 Task: Create a meeting invitation titled 'Event Invitation' for July 22, 2023, from 10:00 AM to 10:30 AM in the Comman Room.
Action: Mouse moved to (6, 55)
Screenshot: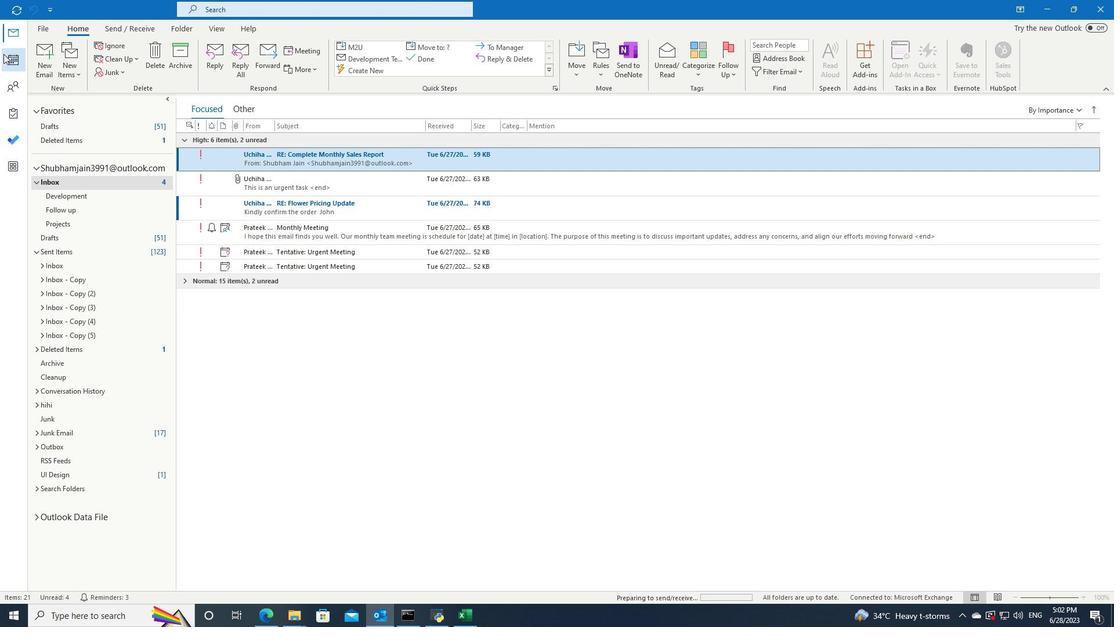 
Action: Mouse pressed left at (6, 55)
Screenshot: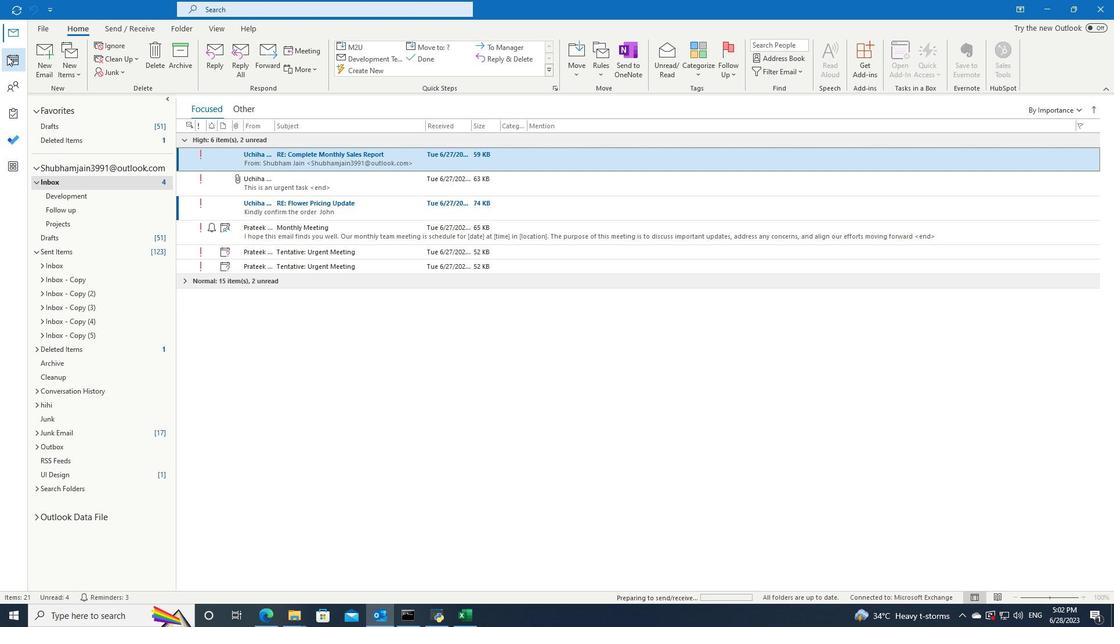 
Action: Mouse moved to (94, 71)
Screenshot: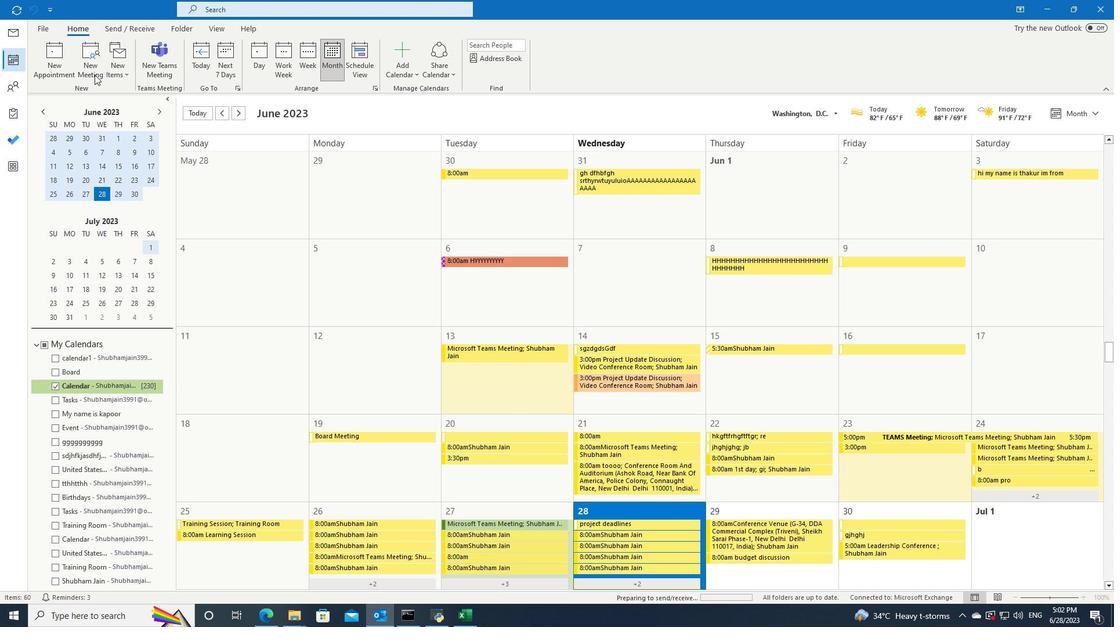 
Action: Mouse pressed left at (94, 71)
Screenshot: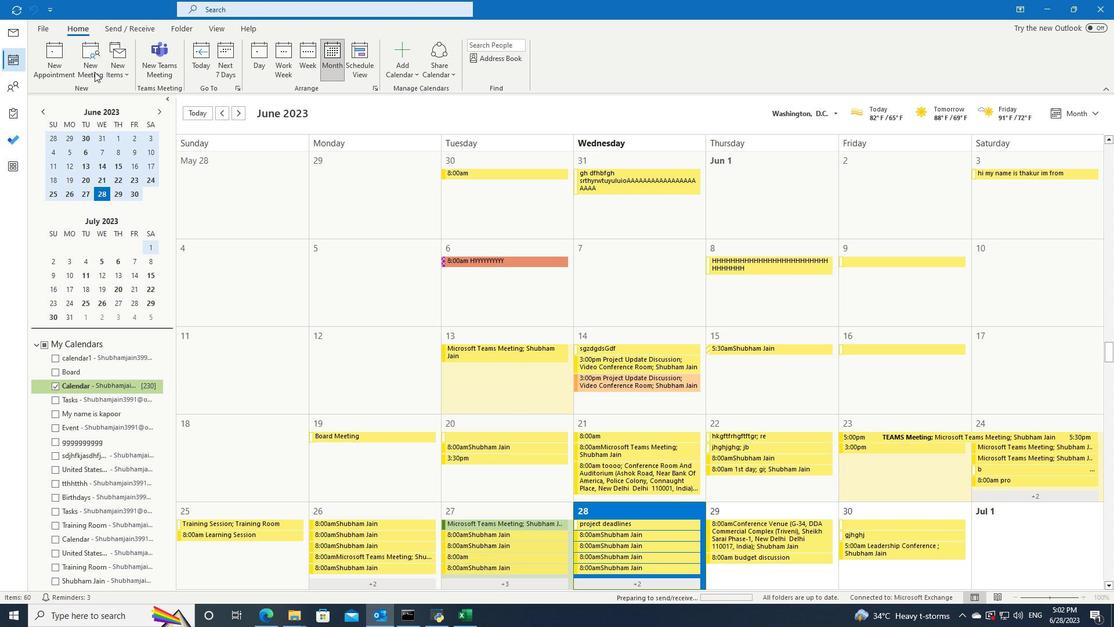
Action: Mouse pressed left at (94, 71)
Screenshot: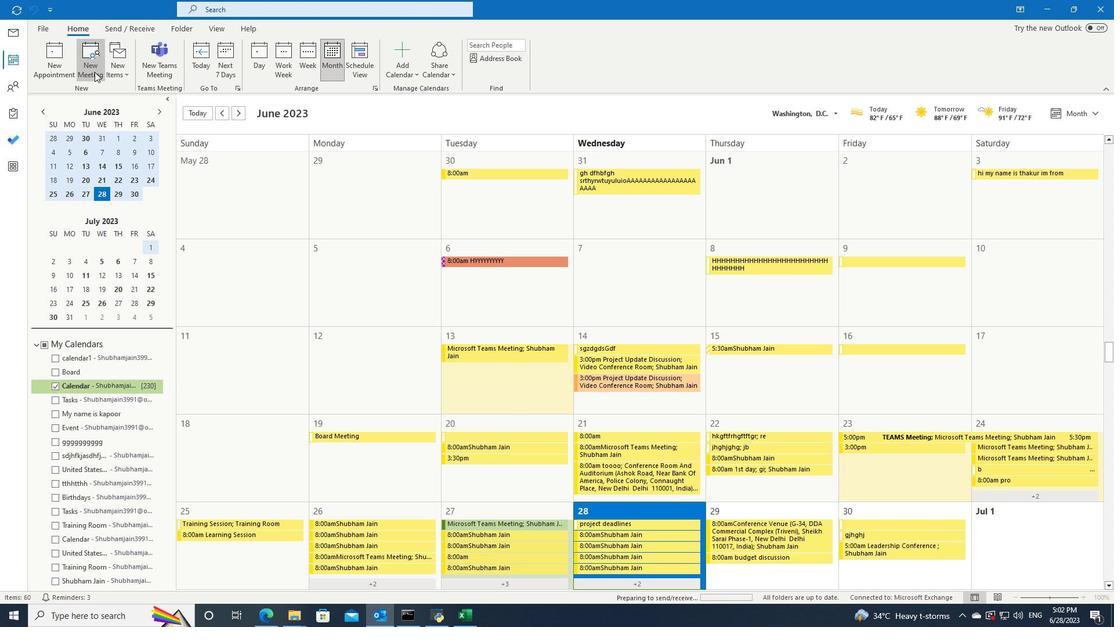 
Action: Mouse moved to (112, 128)
Screenshot: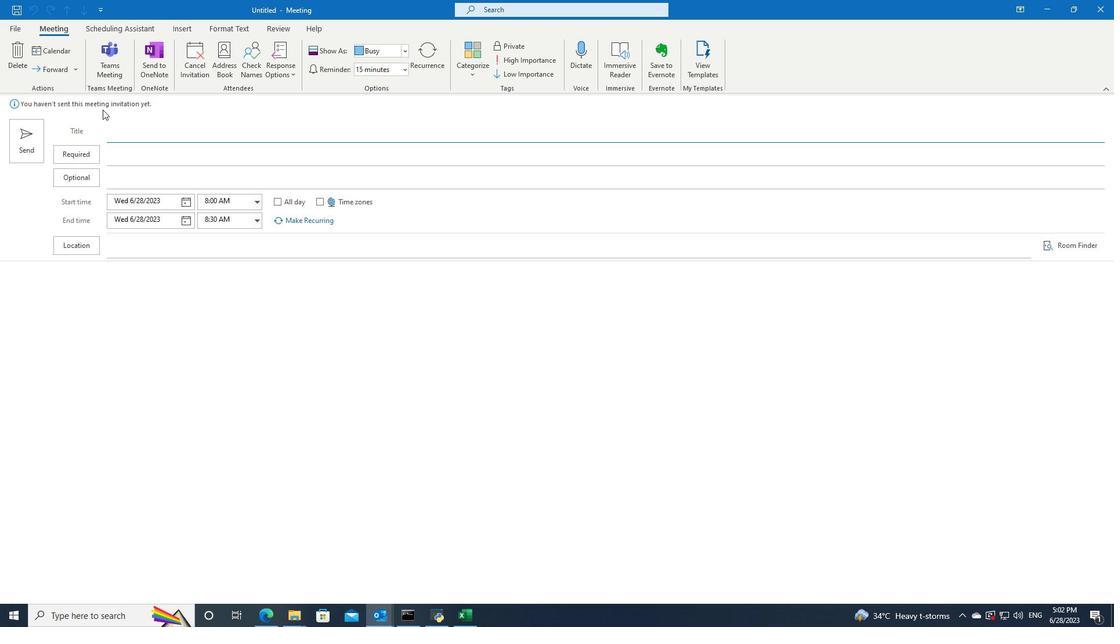 
Action: Key pressed <Key.shift>Event<Key.space><Key.shift>Invitation
Screenshot: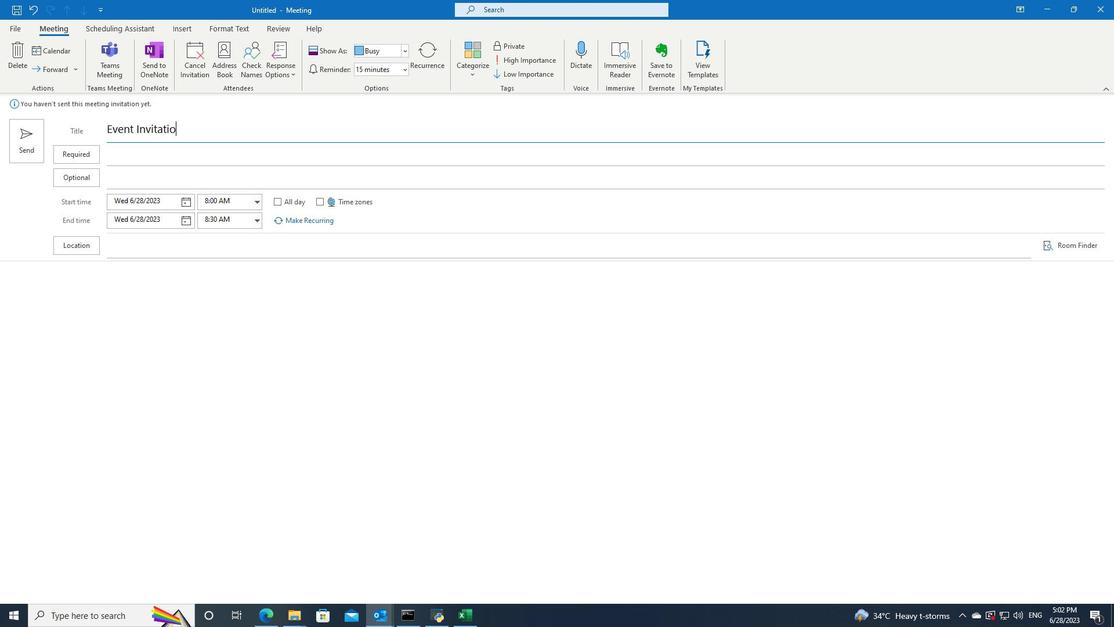 
Action: Mouse moved to (186, 200)
Screenshot: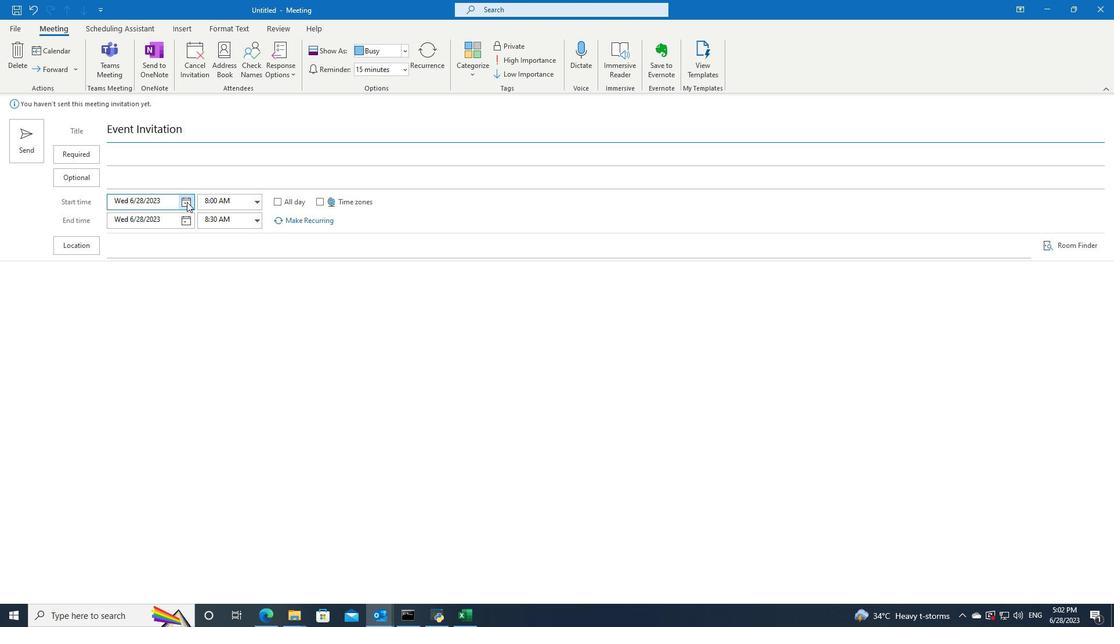 
Action: Mouse pressed left at (186, 200)
Screenshot: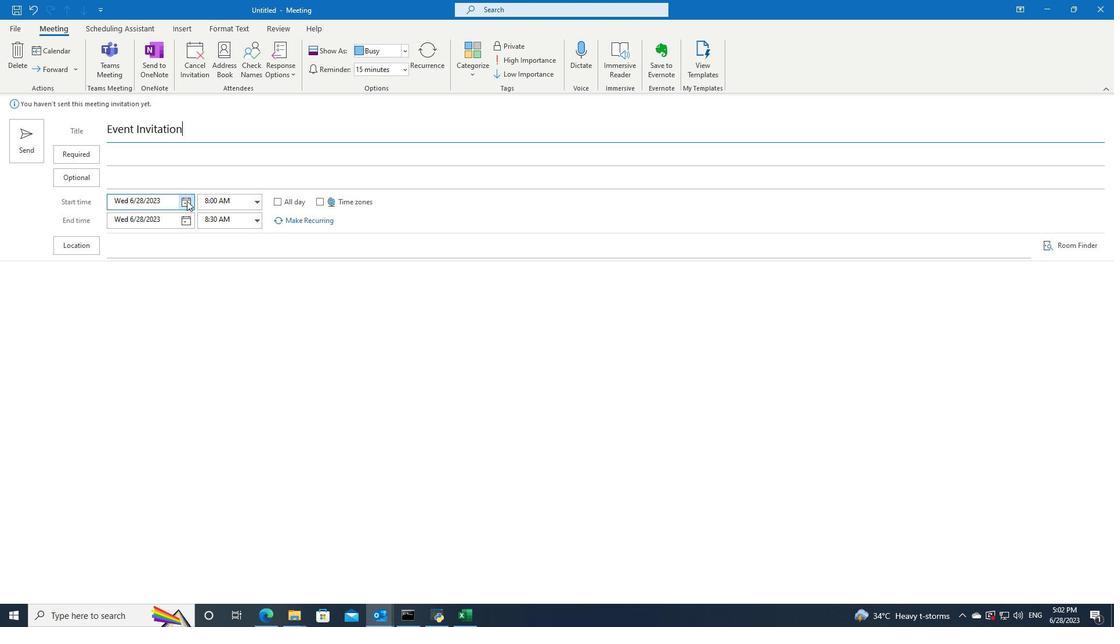
Action: Mouse moved to (186, 217)
Screenshot: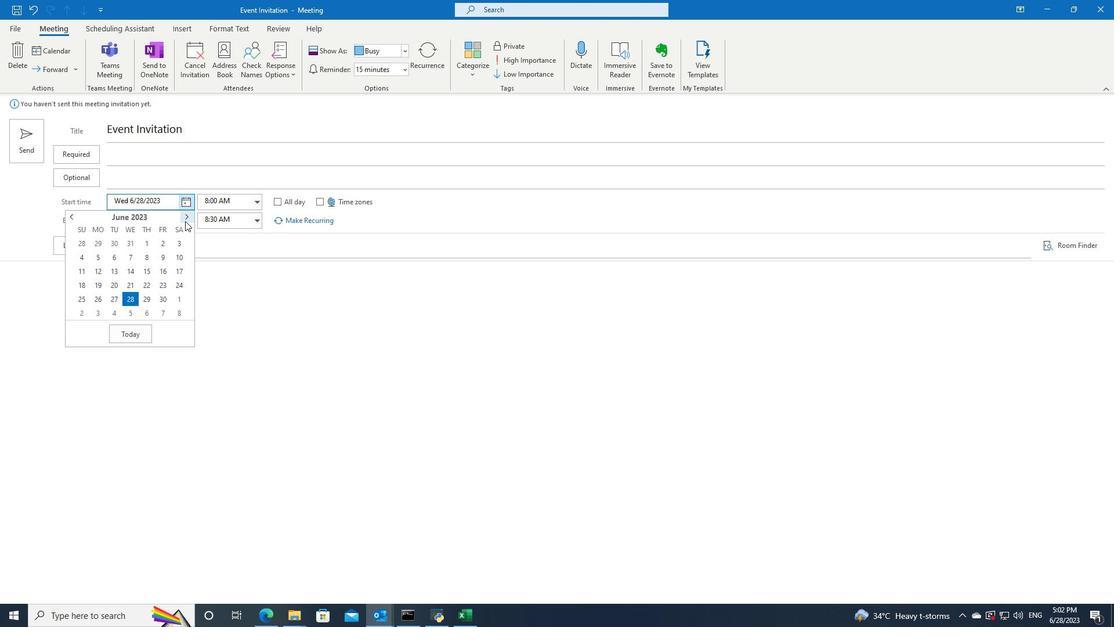 
Action: Mouse pressed left at (186, 217)
Screenshot: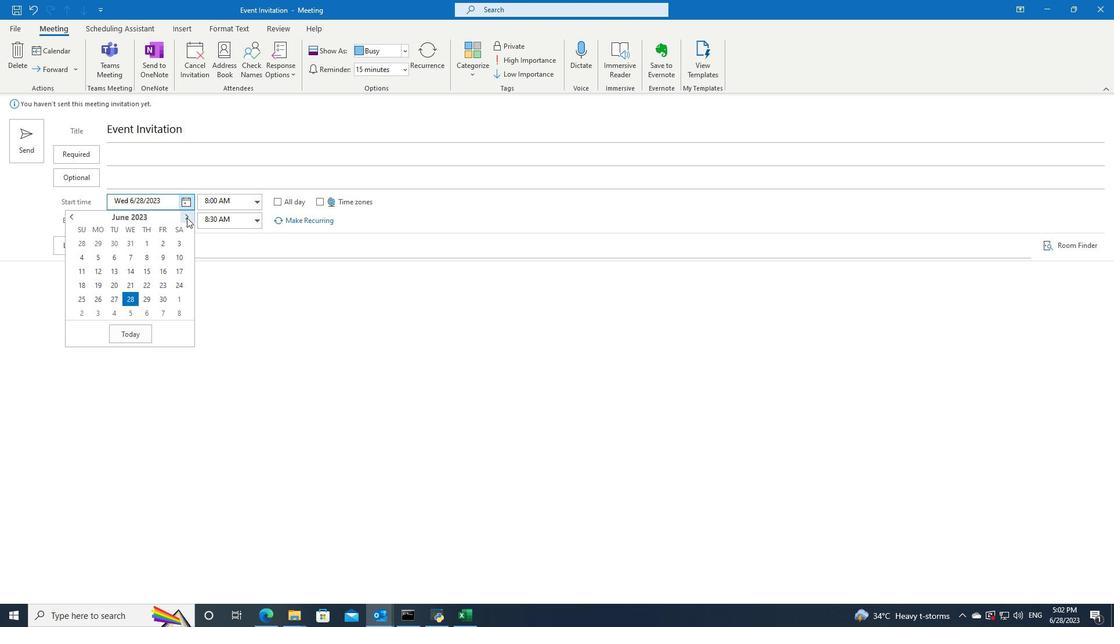 
Action: Mouse moved to (178, 282)
Screenshot: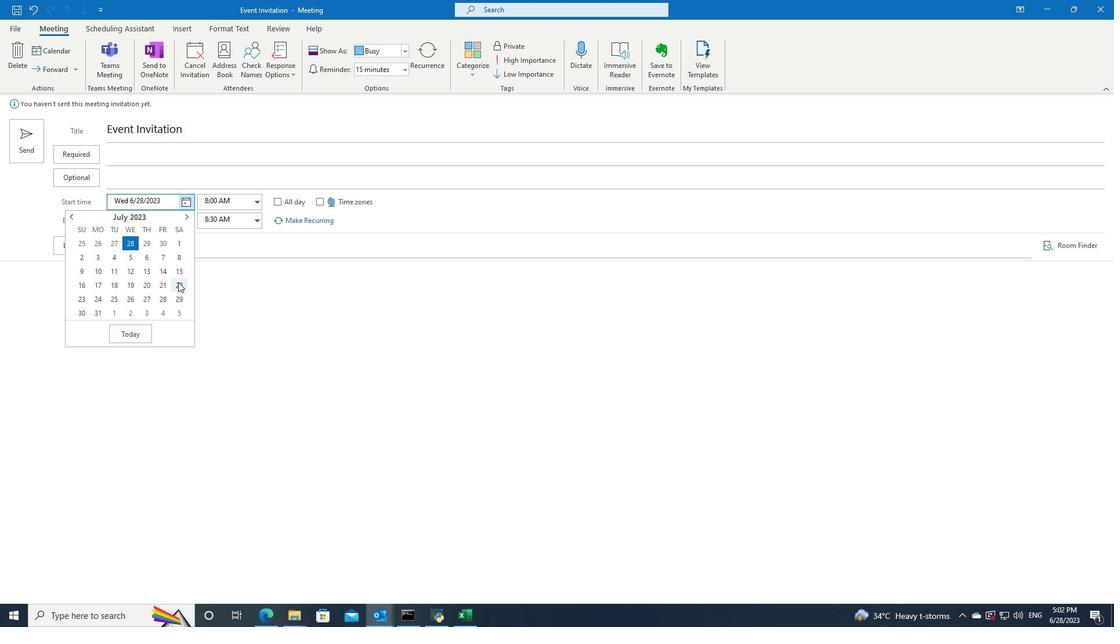 
Action: Mouse pressed left at (178, 282)
Screenshot: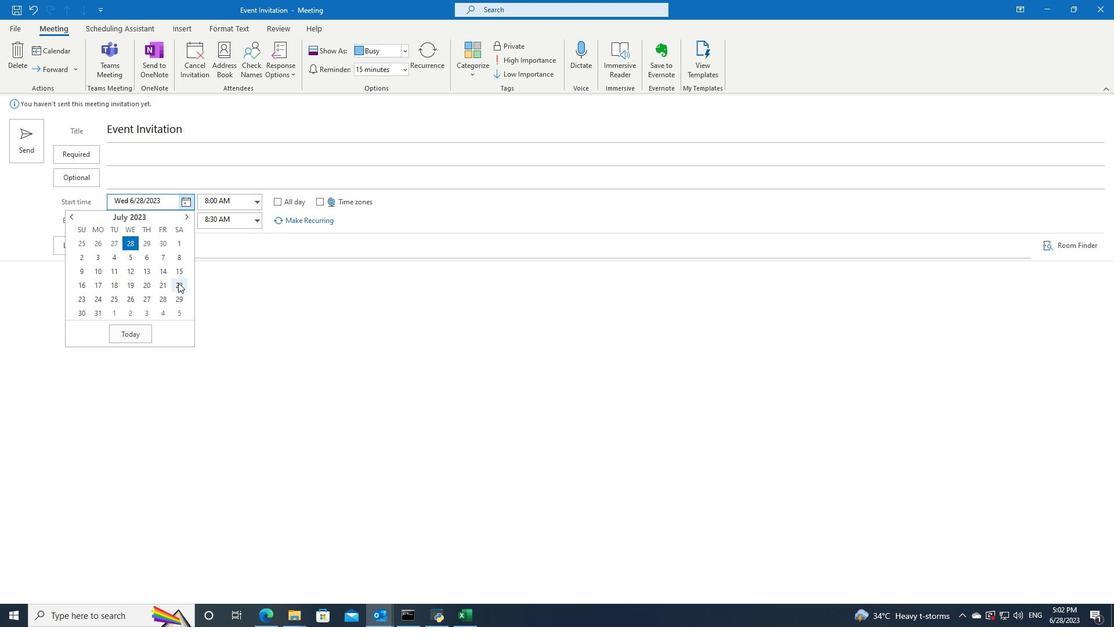 
Action: Mouse moved to (256, 200)
Screenshot: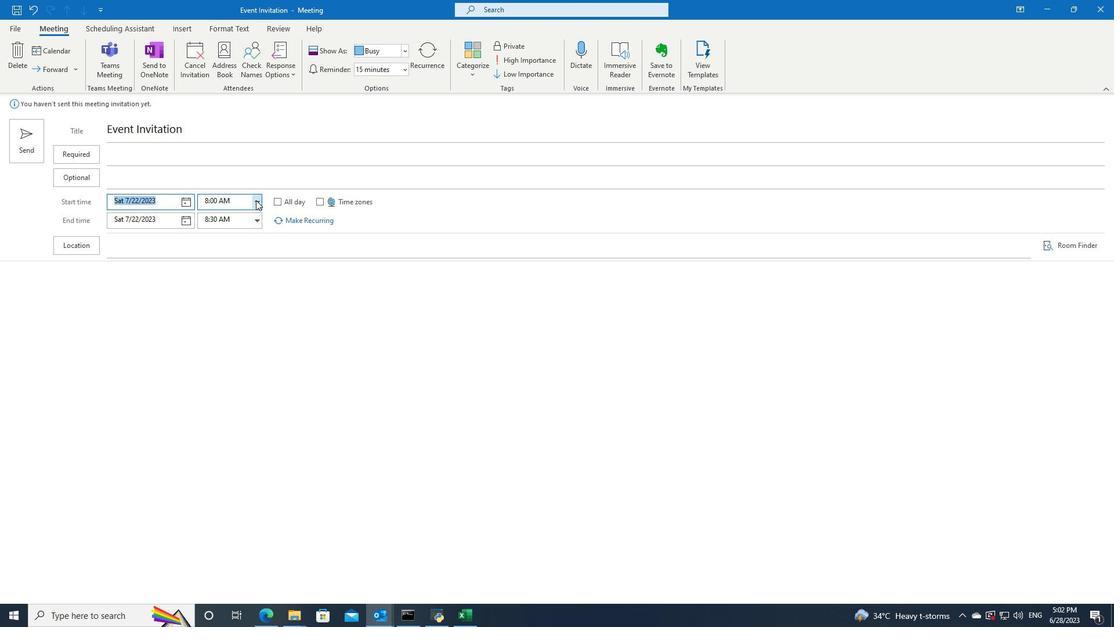 
Action: Mouse pressed left at (256, 200)
Screenshot: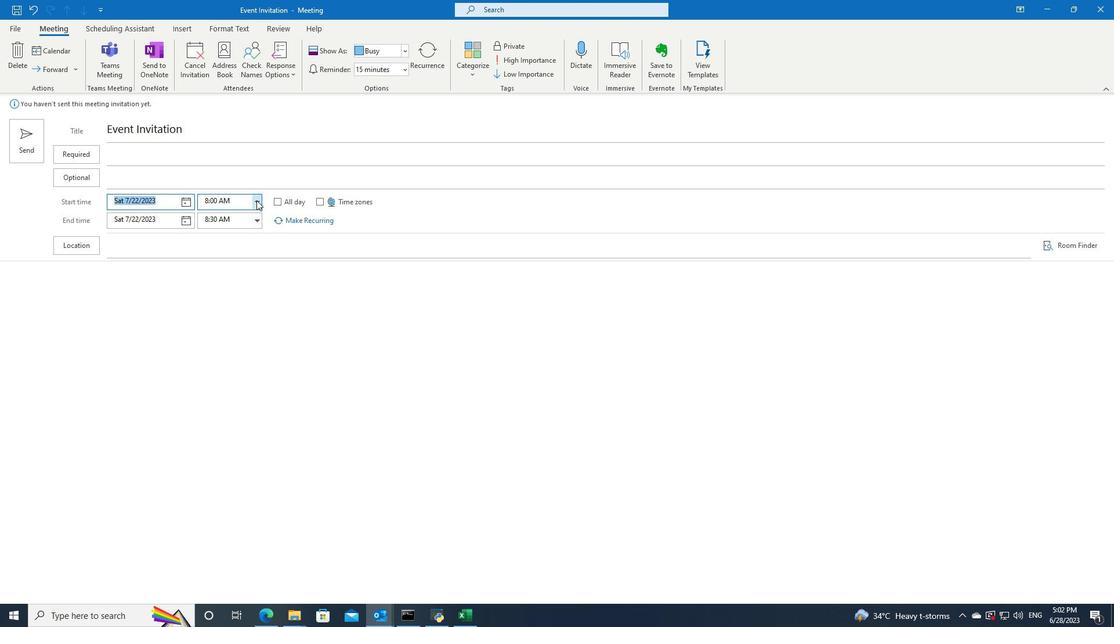 
Action: Mouse moved to (231, 256)
Screenshot: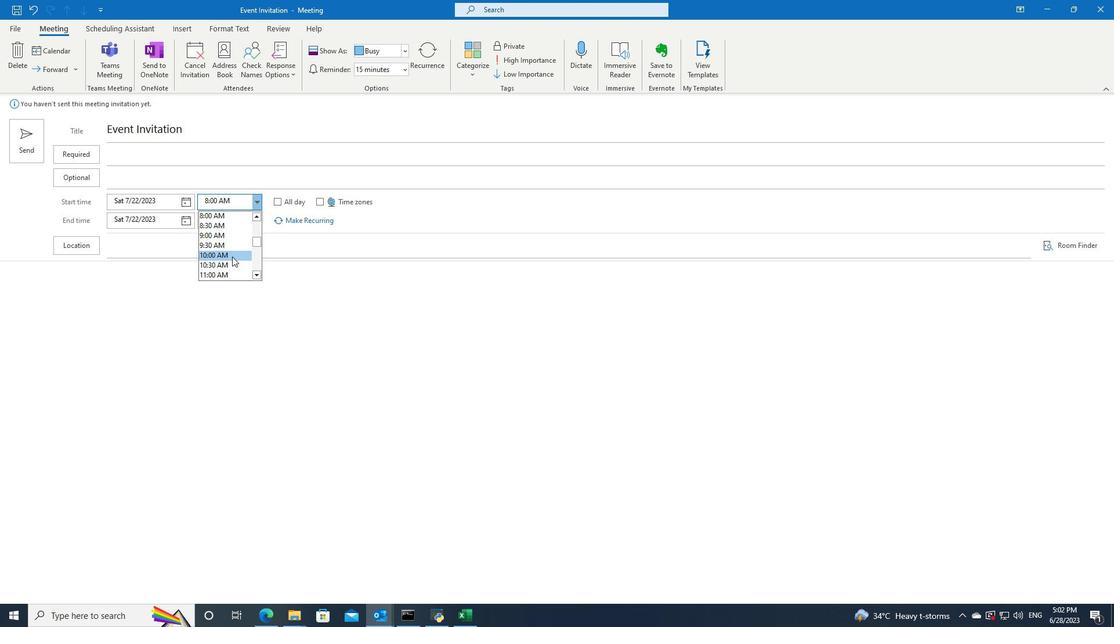 
Action: Mouse pressed left at (231, 256)
Screenshot: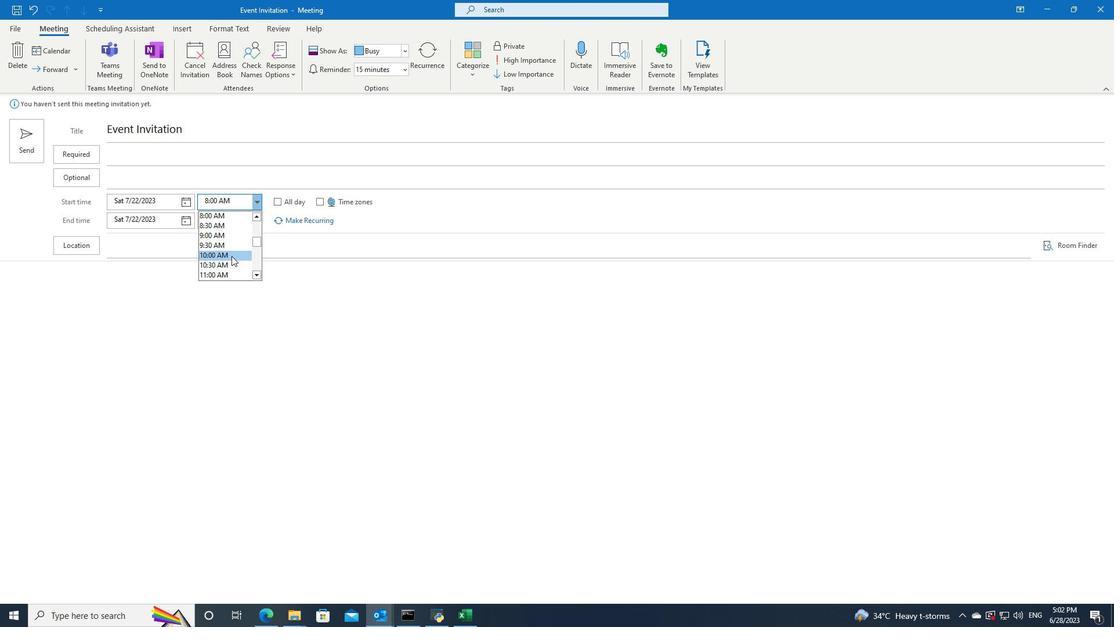 
Action: Mouse moved to (179, 251)
Screenshot: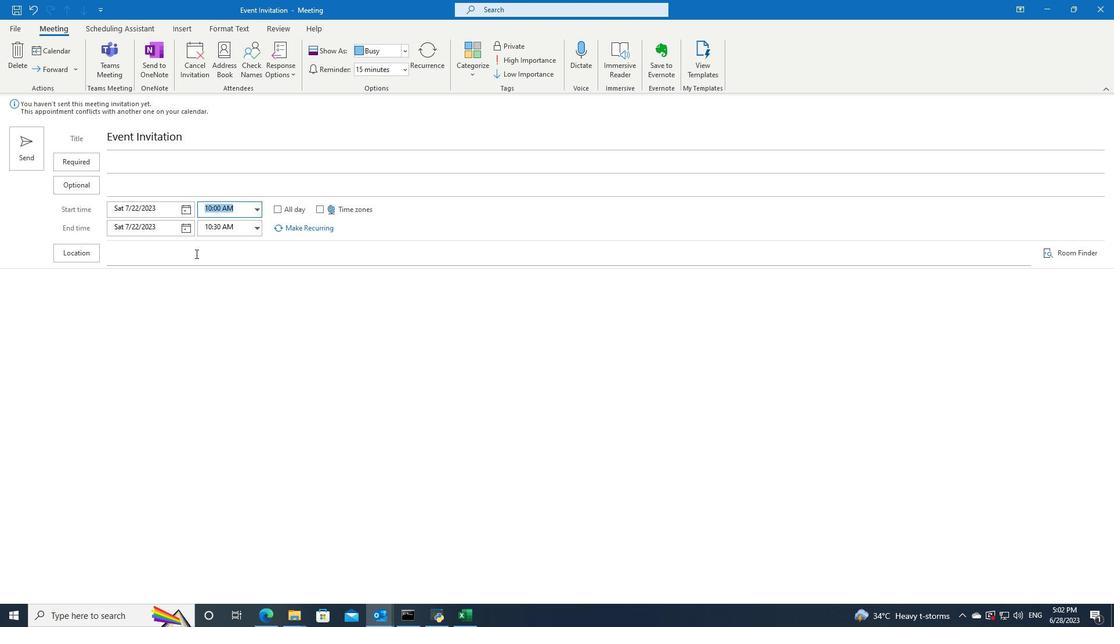 
Action: Mouse pressed left at (179, 251)
Screenshot: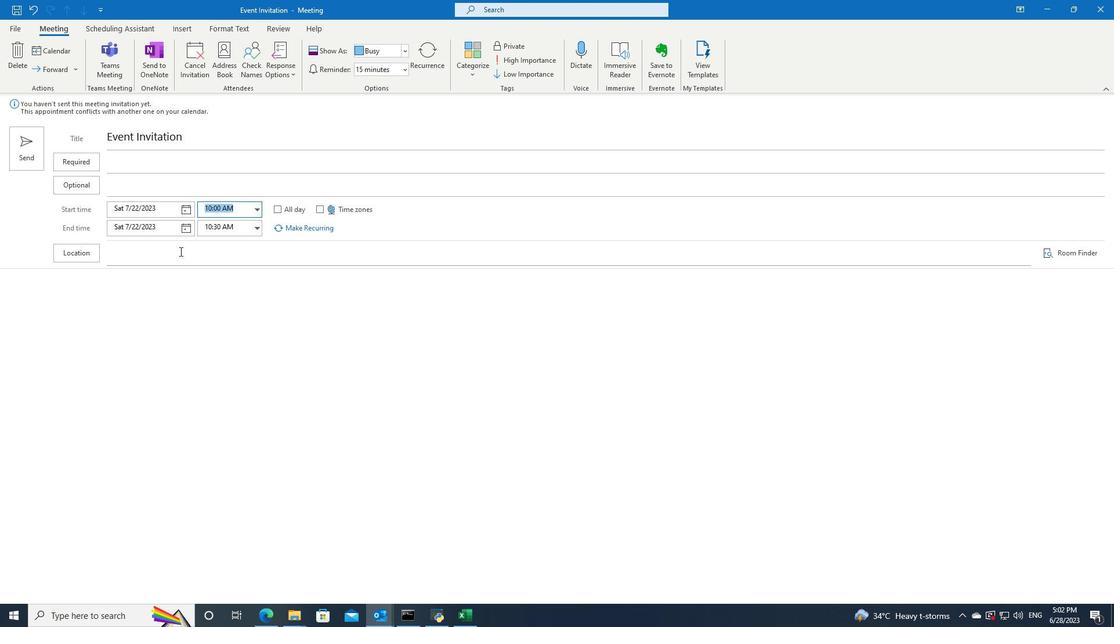 
Action: Key pressed <Key.shift>Comman<Key.space><Key.shift><Key.shift><Key.shift><Key.shift><Key.shift><Key.shift><Key.shift>Room
Screenshot: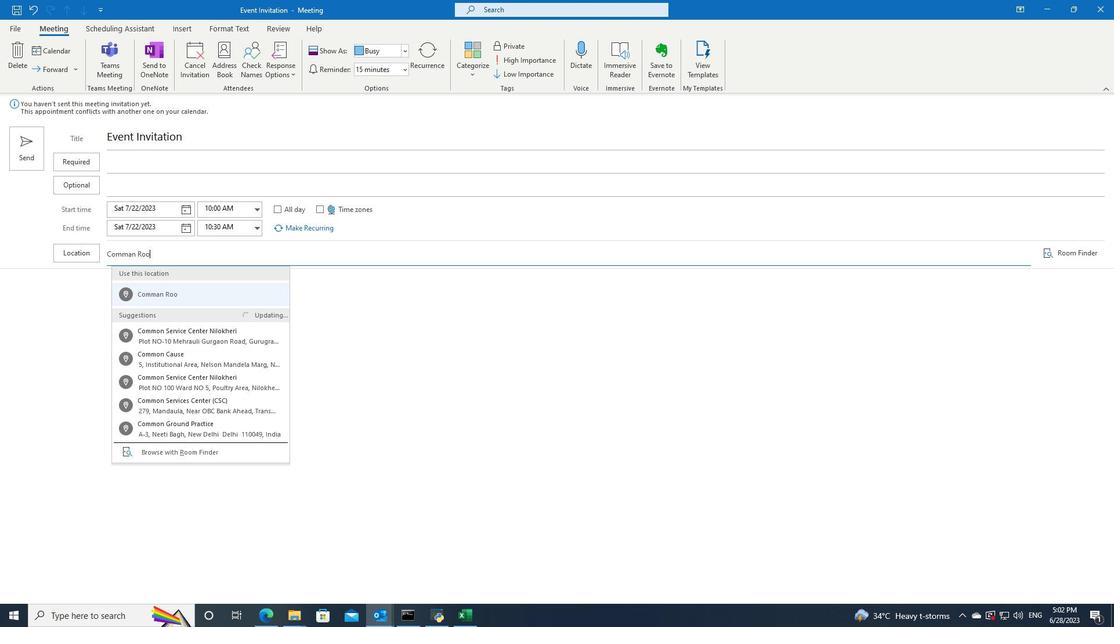 
Action: Mouse moved to (19, 31)
Screenshot: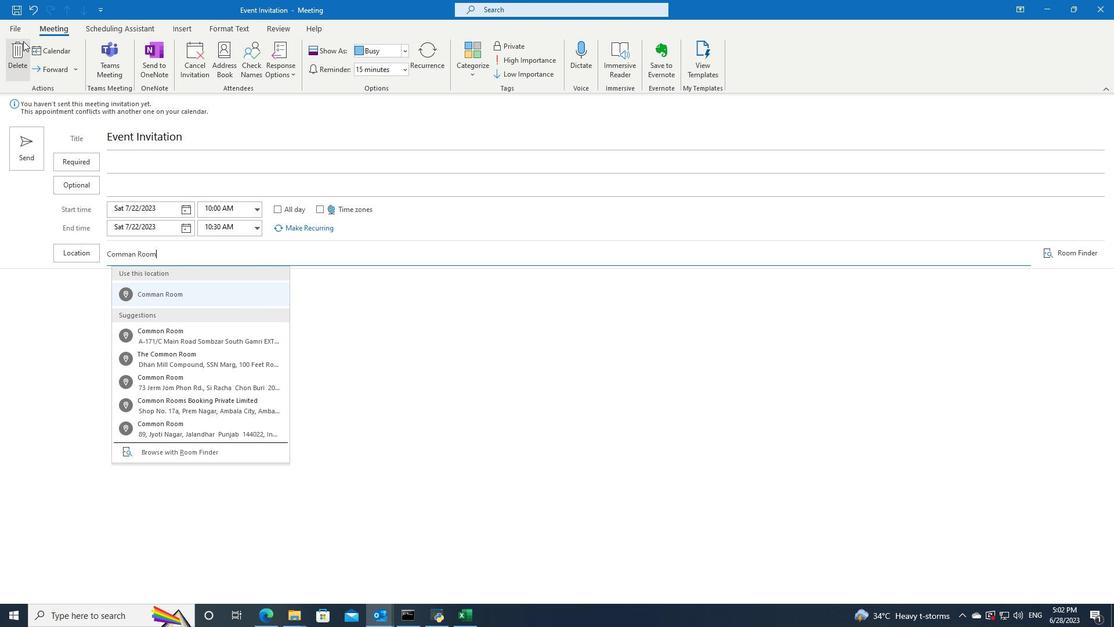 
Action: Mouse pressed left at (19, 31)
Screenshot: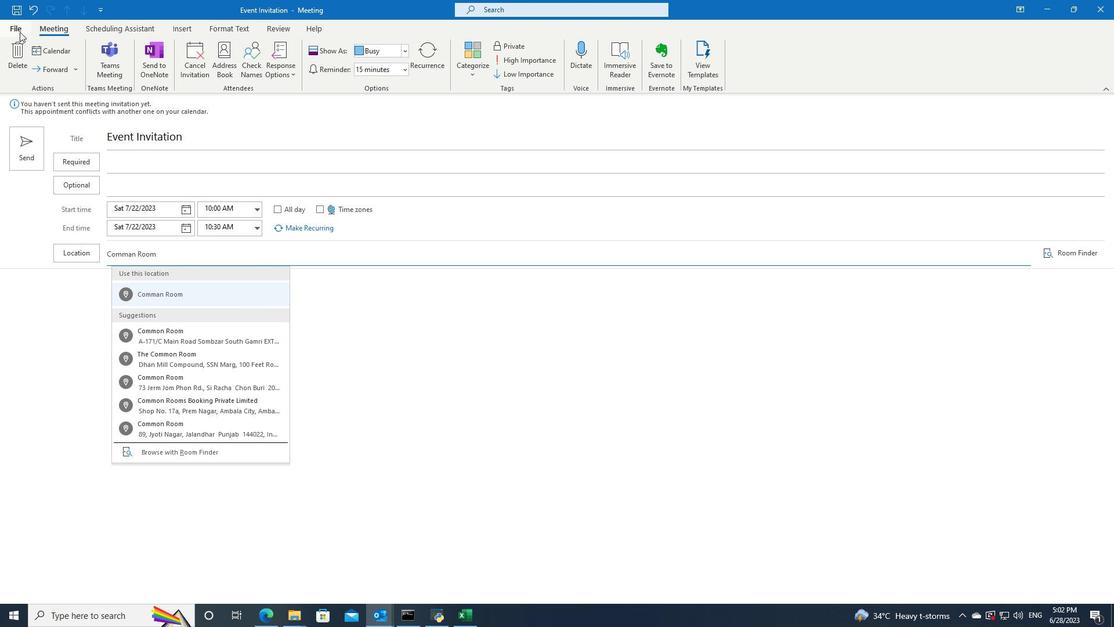 
Action: Mouse moved to (31, 78)
Screenshot: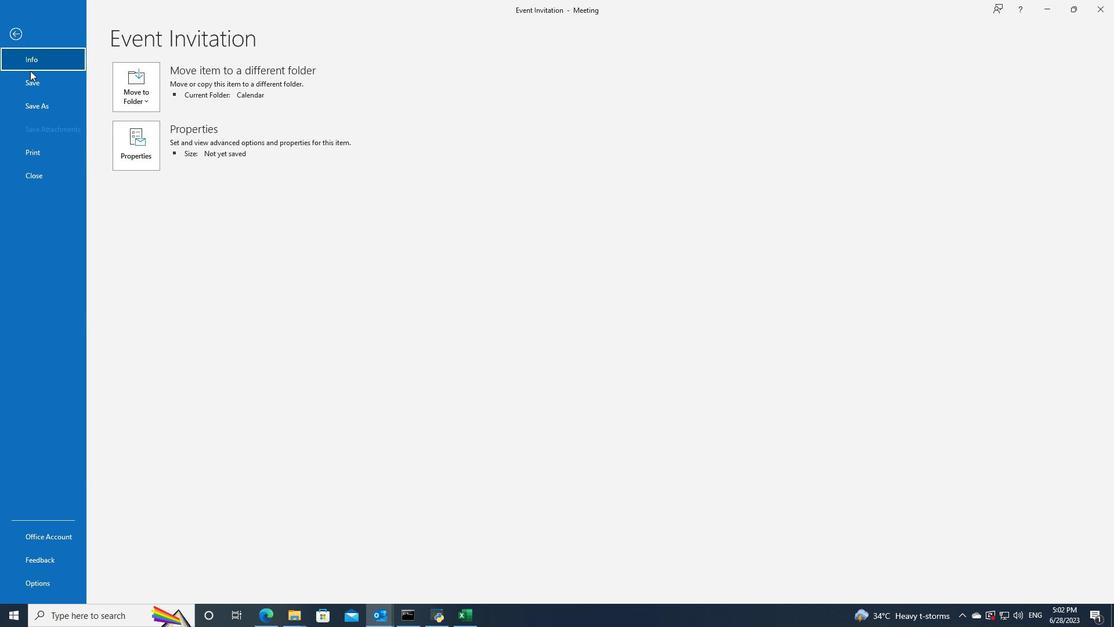 
Action: Mouse pressed left at (31, 78)
Screenshot: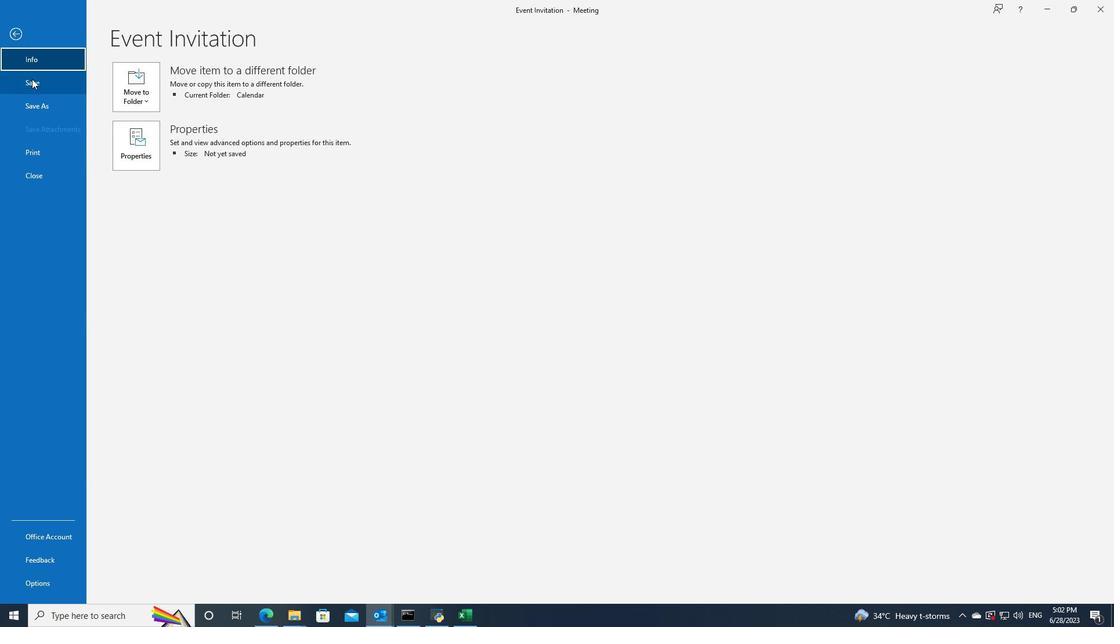 
